 Task: Create a script to find the nth term in a geometric sequence.
Action: Mouse moved to (100, 55)
Screenshot: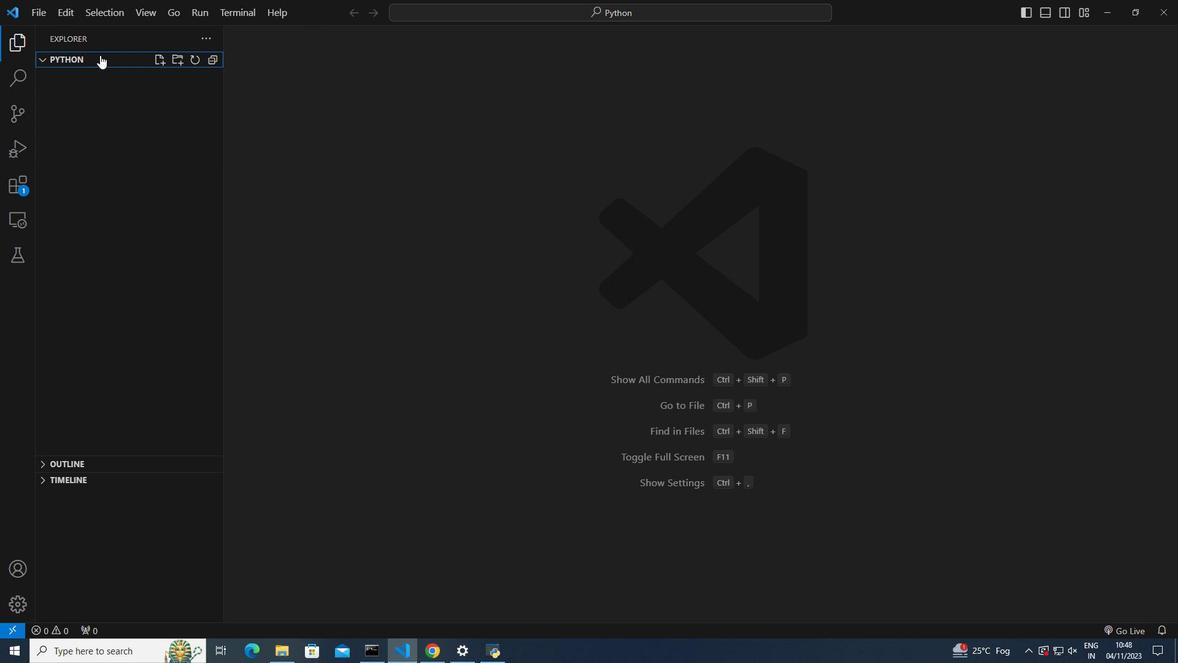 
Action: Mouse pressed left at (100, 55)
Screenshot: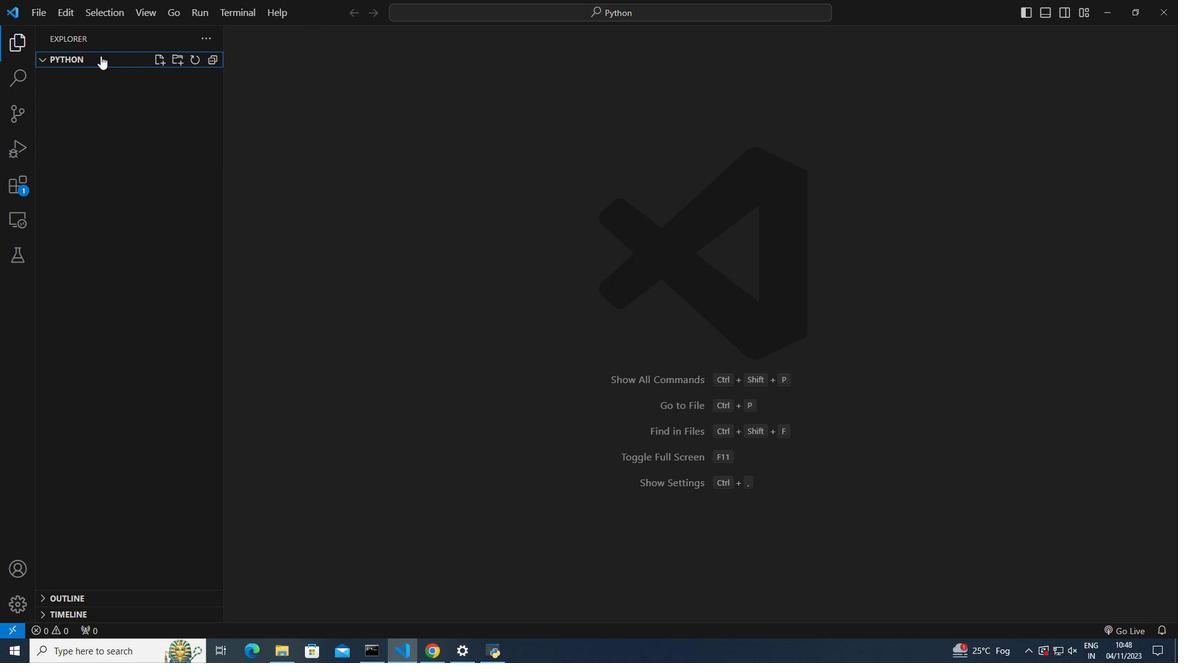 
Action: Mouse moved to (155, 57)
Screenshot: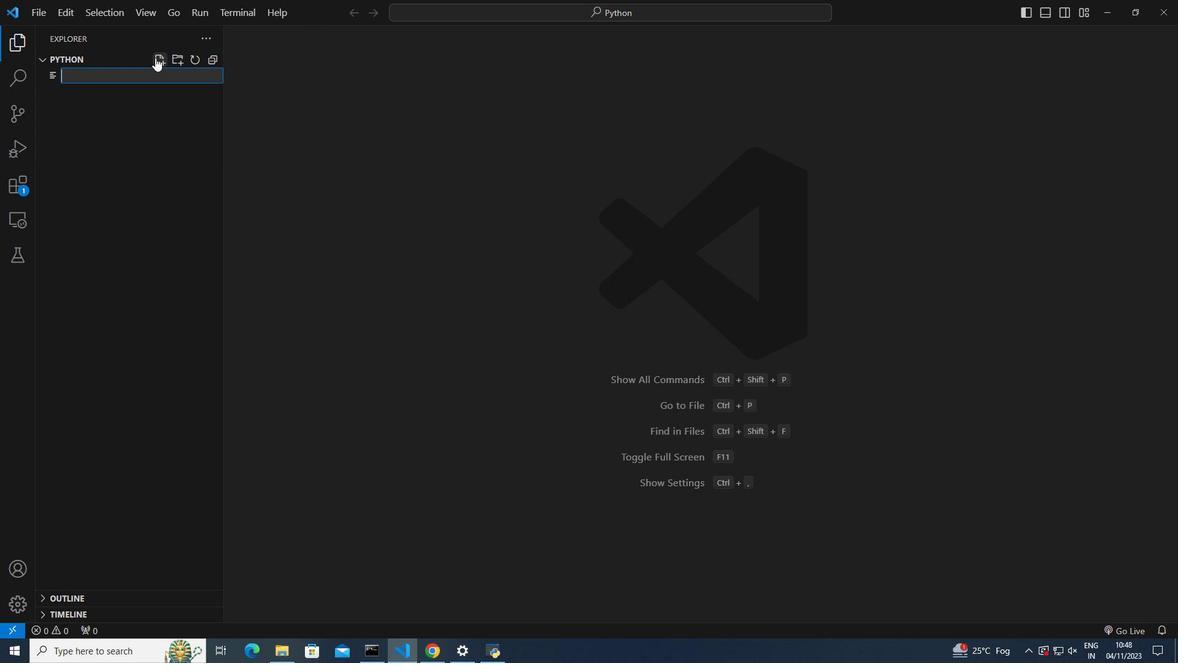 
Action: Mouse pressed left at (155, 57)
Screenshot: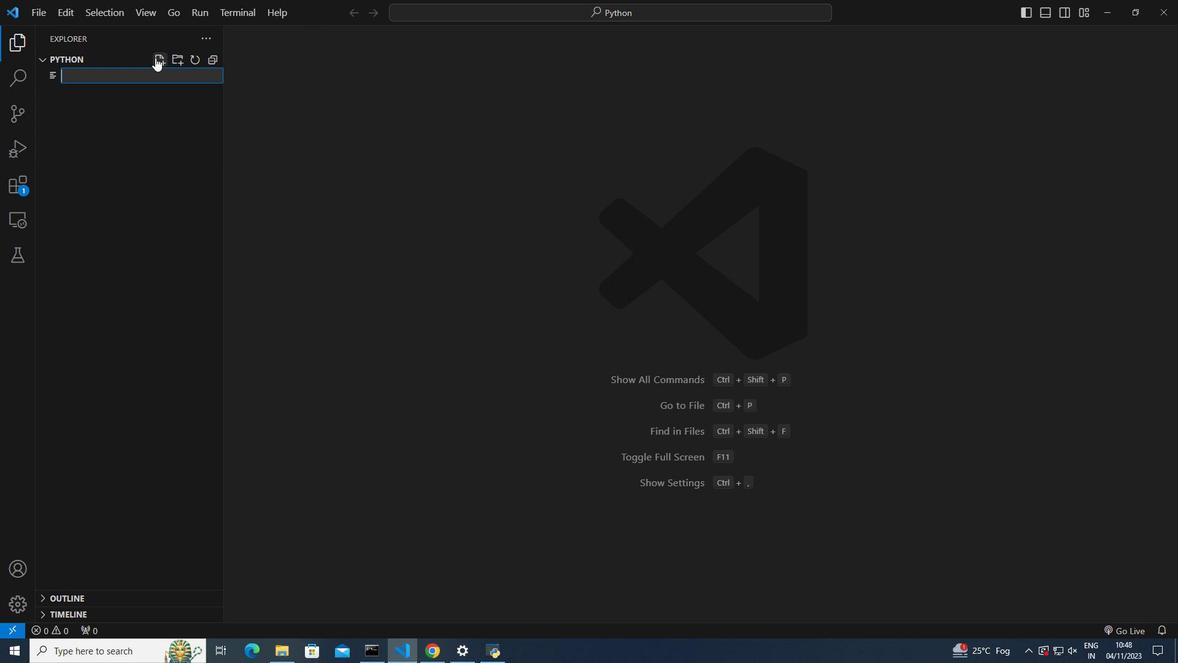 
Action: Mouse moved to (118, 74)
Screenshot: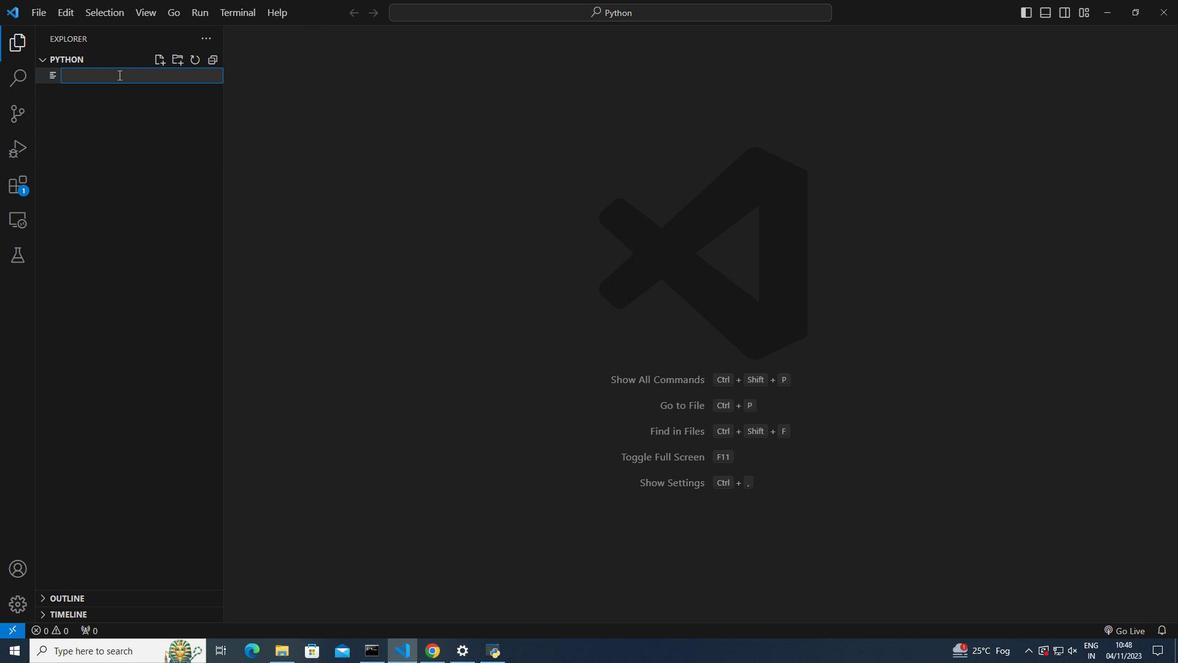 
Action: Mouse pressed left at (118, 74)
Screenshot: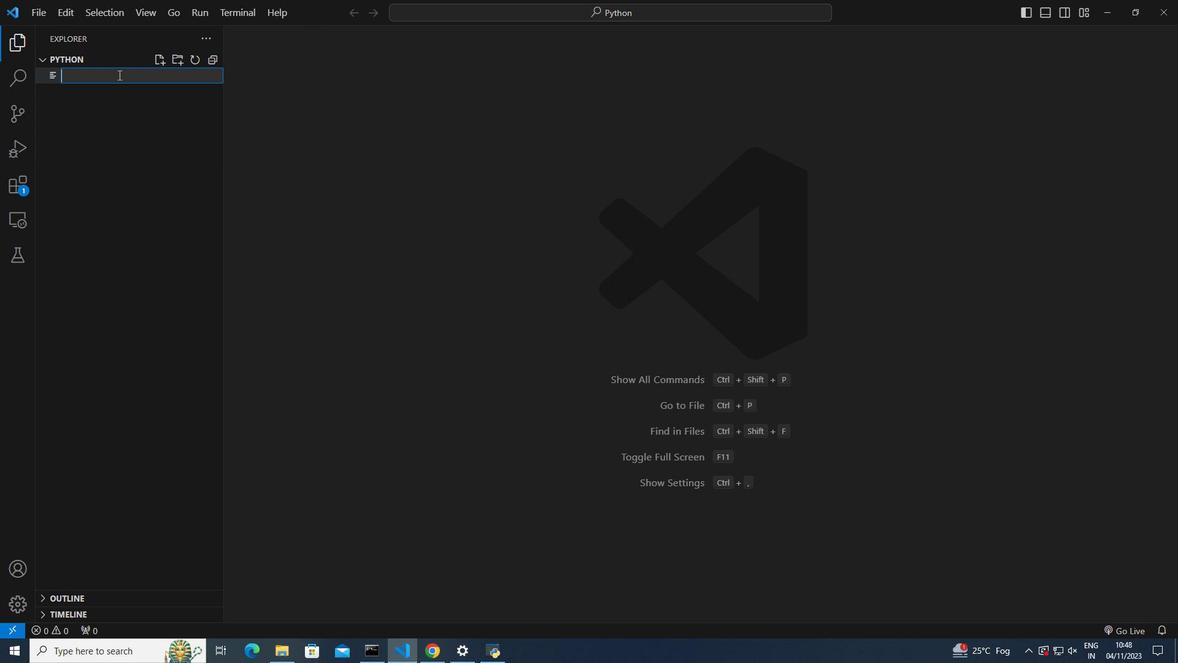 
Action: Key pressed geometric.py<Key.enter>def<Key.space>f<Key.backspace>geometric<Key.shift_r>_sequence<Key.shift_r><Key.shift_r>_nth<Key.shift_r>_term<Key.shift_r>(,<Key.backspace>a,<Key.space>r,<Key.space>n<Key.right><Key.shift_r>:<Key.enter>nth<Key.shift_r>_term<Key.space>=<Key.space>a<Key.space><Key.shift_r>*<Key.space><Key.shift_r>(r<Key.space><Key.shift_r><Key.shift_r><Key.shift_r><Key.shift_r><Key.shift_r><Key.shift_r><Key.shift_r><Key.shift_r><Key.shift_r><Key.shift_r><Key.shift_r><Key.shift_r><Key.shift_r><Key.shift_r><Key.shift_r><Key.shift_r><Key.shift_r><Key.shift_r><Key.shift_r><Key.shift_r><Key.shift_r><Key.shift_r><Key.shift_r>**<Key.space><Key.shift_r>(n<Key.space>-<Key.space>1<Key.right><Key.right><Key.enter>return<Key.space>nth<Key.shift_r>_term<Key.enter><Key.enter><Key.enter>first<Key.shift_r>_term<Key.space>=<Key.space>2<Key.enter>common<Key.shift_r>_ratio<Key.space>=<Key.space>3<Key.enter>term<Key.shift_r>_number<Key.space>=<Key.space>5<Key.enter><Key.enter>result<Key.space>=<Key.space>geo<Key.enter><Key.shift_r>(first<Key.enter>,<Key.space>co<Key.down><Key.enter>,<Key.space>ter<Key.enter><Key.right><Key.enter>print<Key.shift_r>f<Key.shift_r>"<Key.shift>The<Key.space><Key.shift_r>{term<Key.enter><Key.right><Key.space><Key.backspace>th<Key.space>term<Key.space>in<Key.space>the<Key.space>geometric<Key.space>sequence<Key.space>is<Key.shift_r>:<Key.space><Key.shift_r>{result<Key.right><Key.right><Key.right>ctrl+S
Screenshot: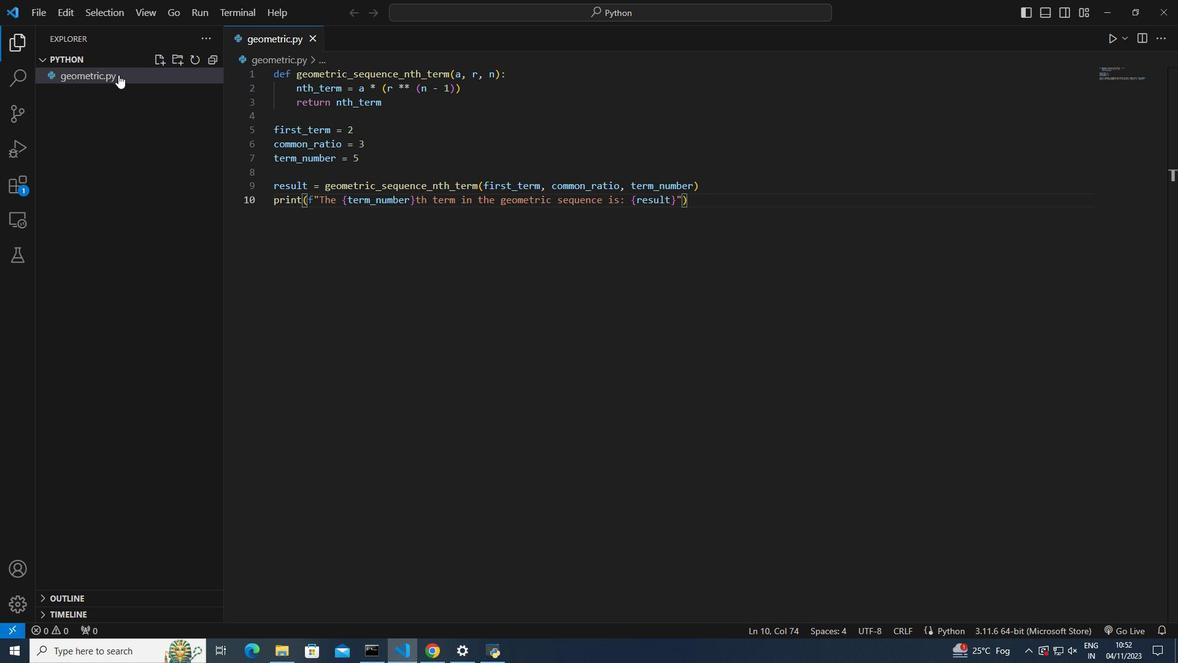 
Action: Mouse moved to (1112, 38)
Screenshot: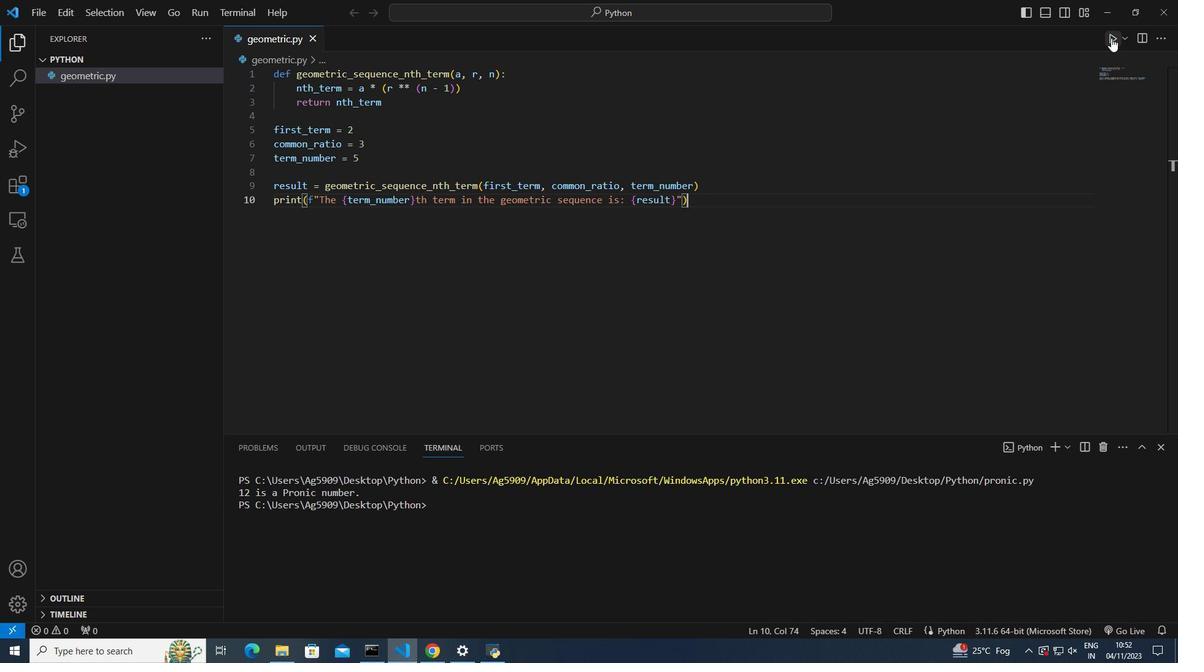 
Action: Mouse pressed left at (1112, 38)
Screenshot: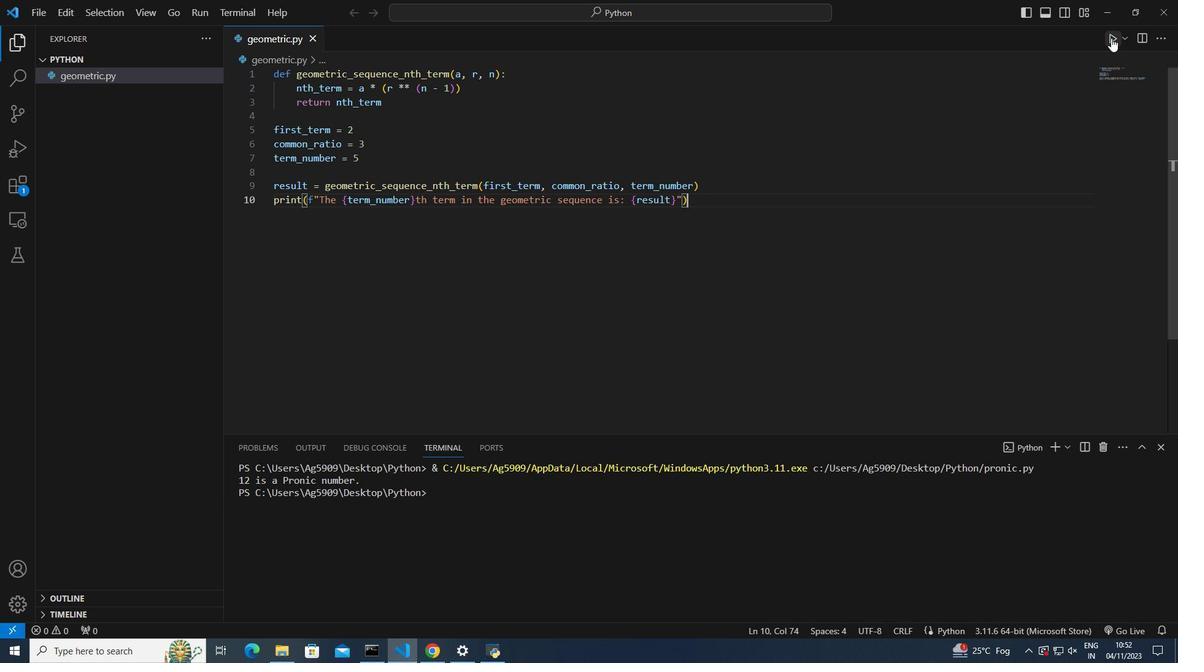 
Action: Mouse moved to (1106, 446)
Screenshot: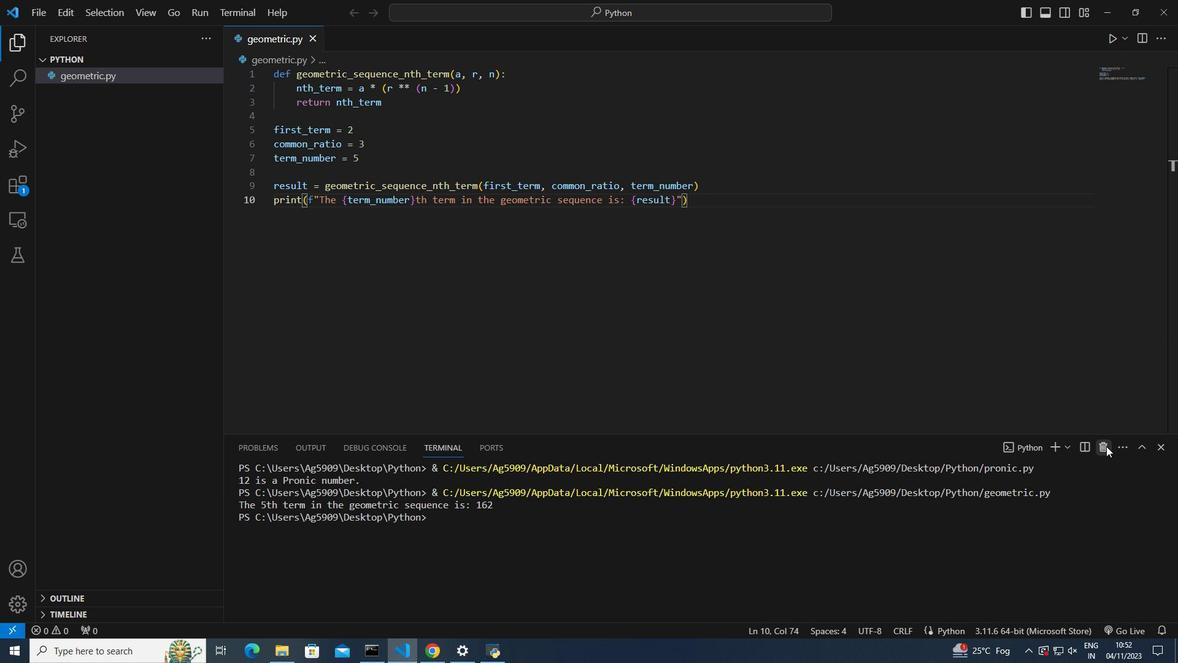 
Action: Mouse pressed left at (1106, 446)
Screenshot: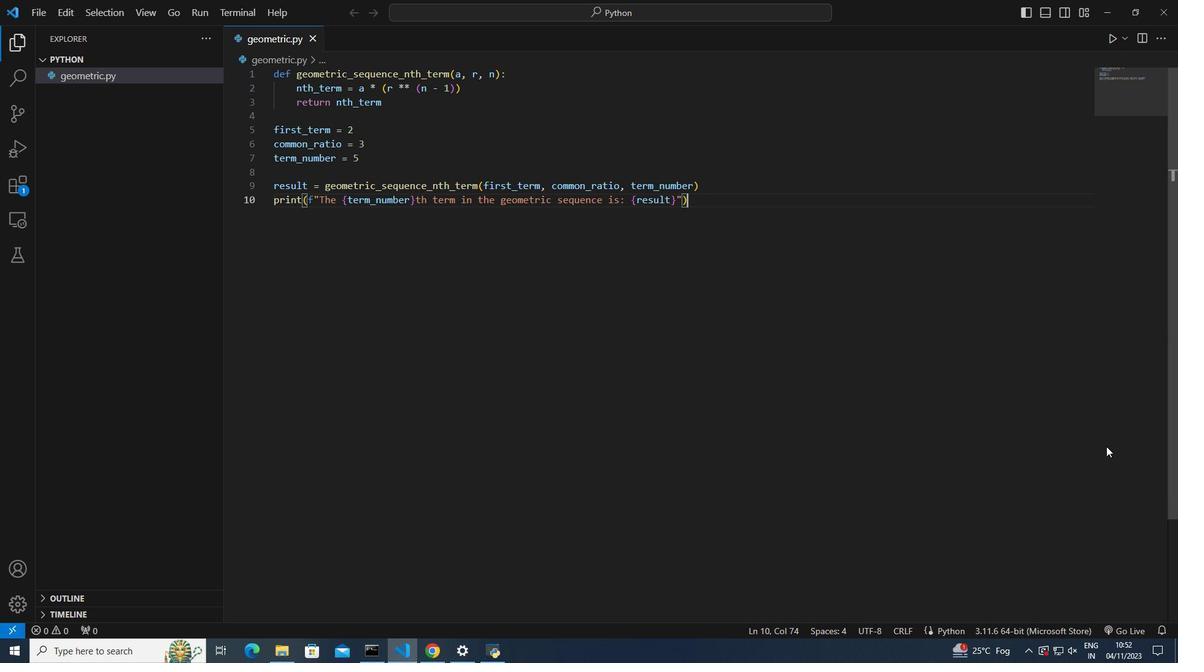 
Action: Mouse moved to (1114, 38)
Screenshot: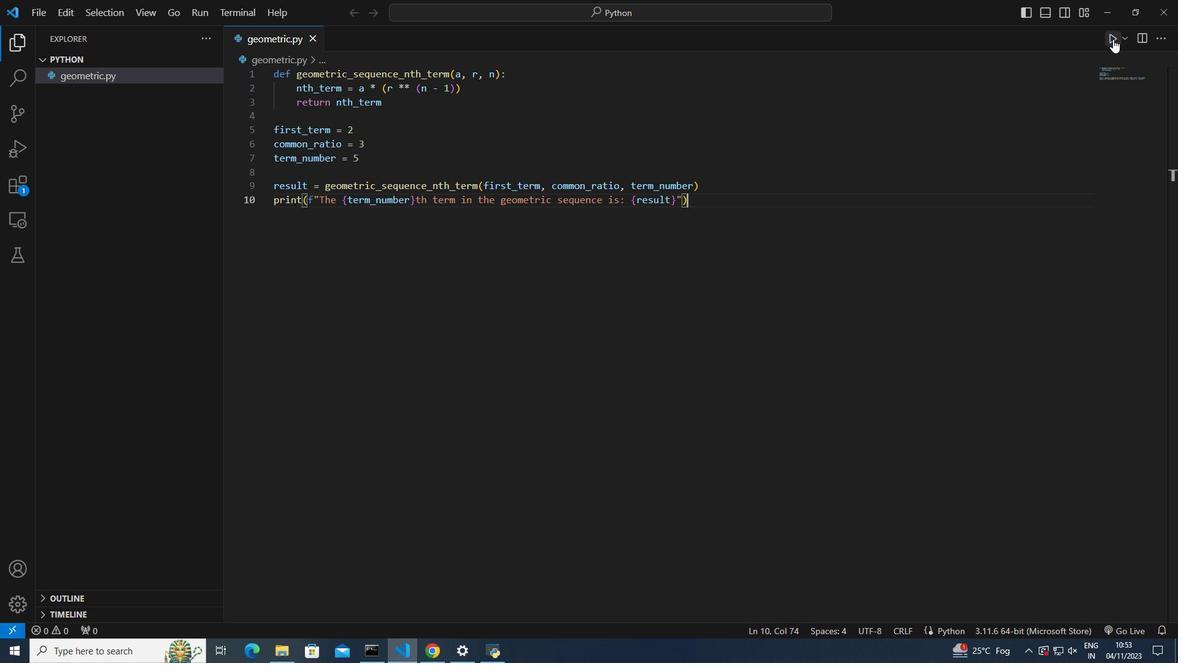 
Action: Mouse pressed left at (1114, 38)
Screenshot: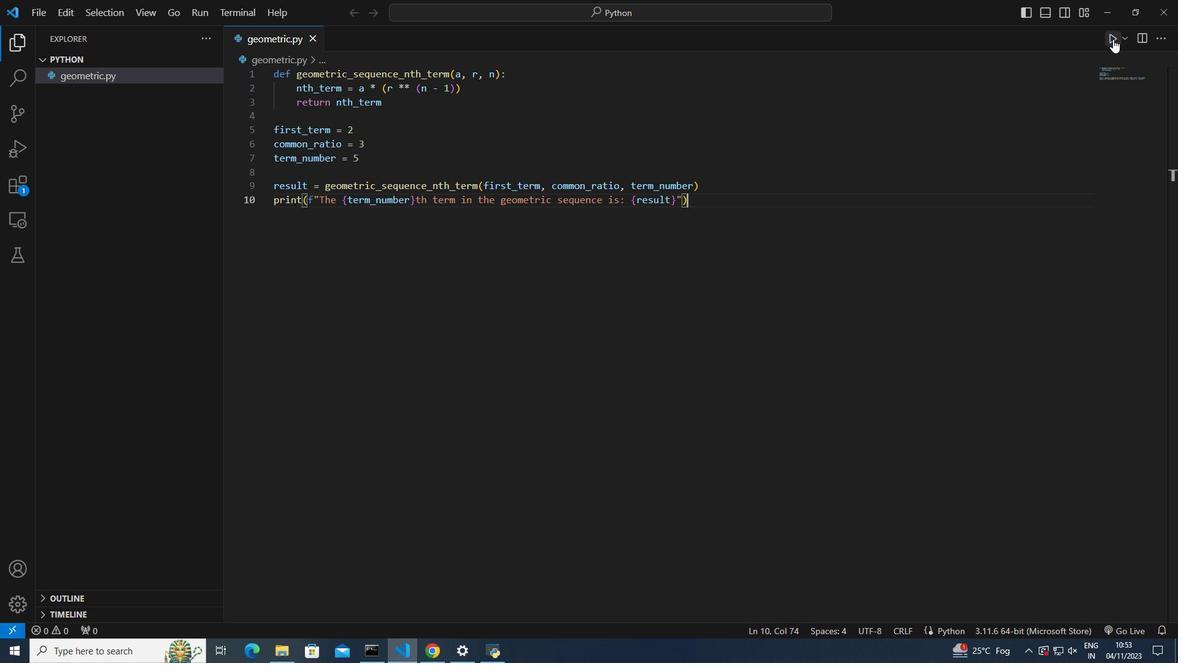 
Action: Mouse moved to (502, 344)
Screenshot: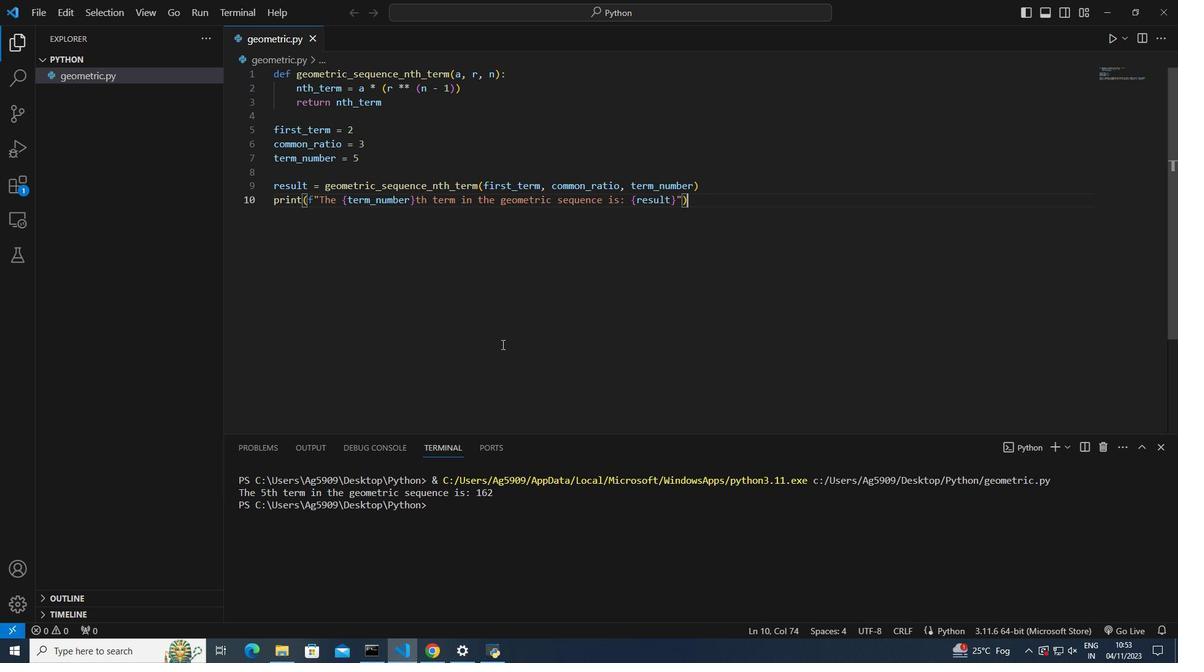 
